 Task: Write a Python program to reverse the order of elements in a list.
Action: Mouse moved to (61, 59)
Screenshot: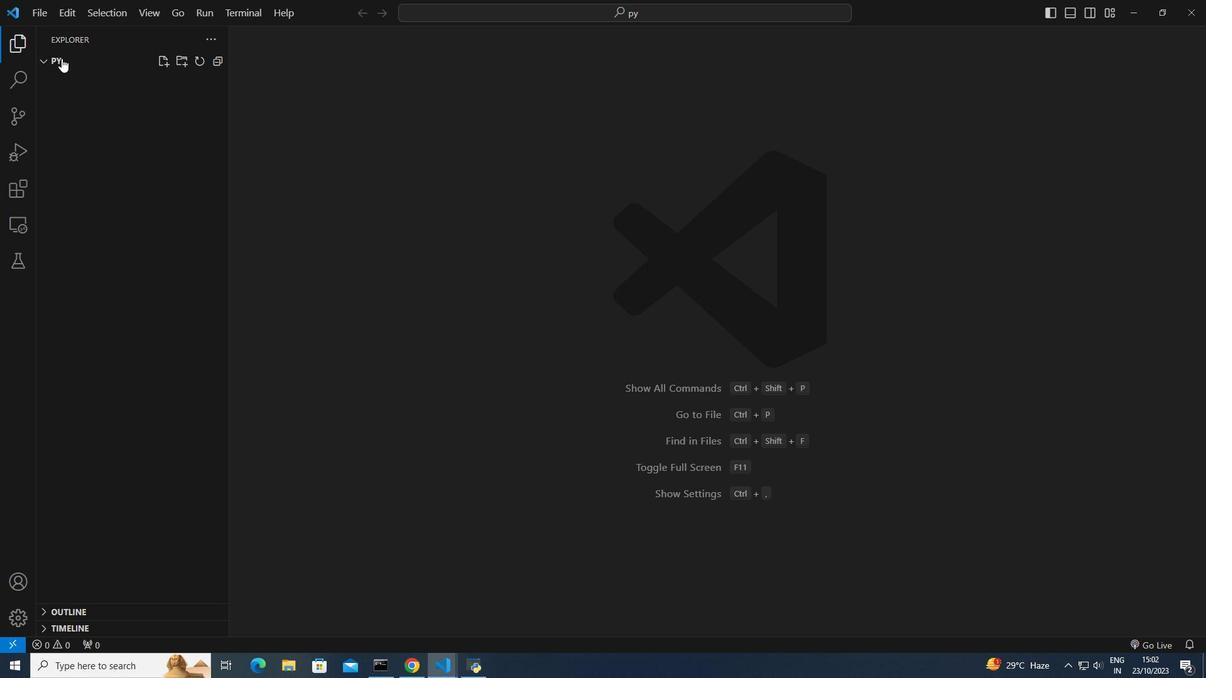 
Action: Mouse pressed left at (61, 59)
Screenshot: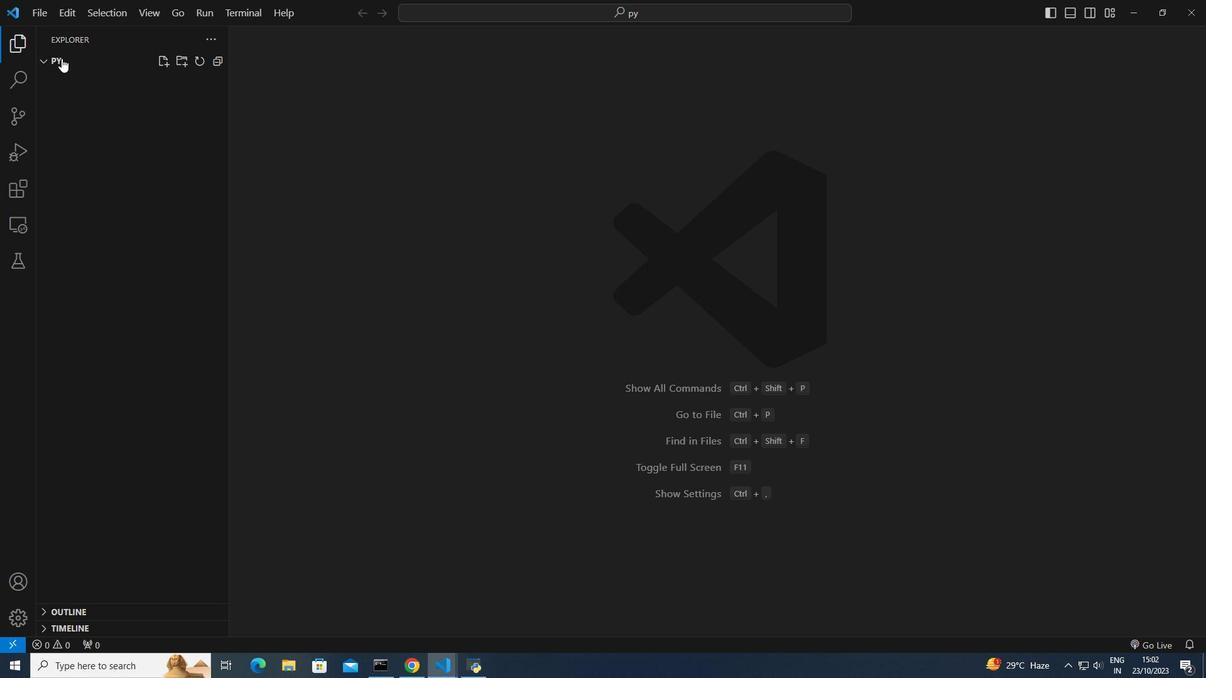 
Action: Mouse moved to (92, 57)
Screenshot: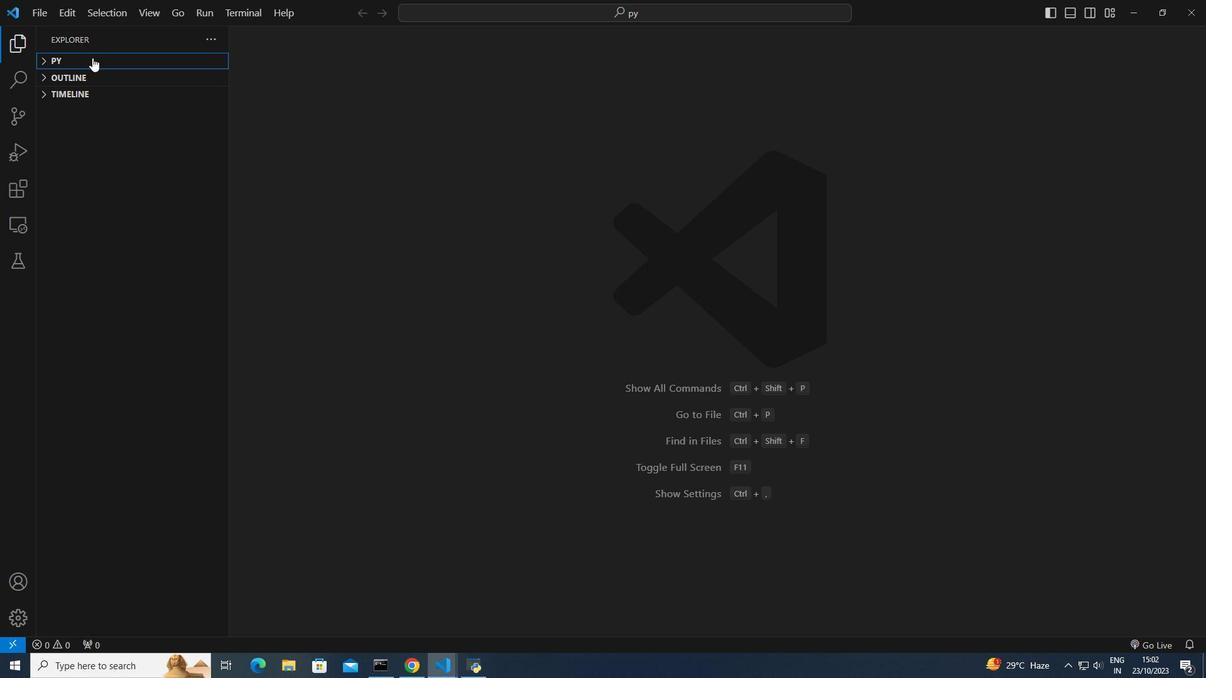 
Action: Mouse pressed left at (92, 57)
Screenshot: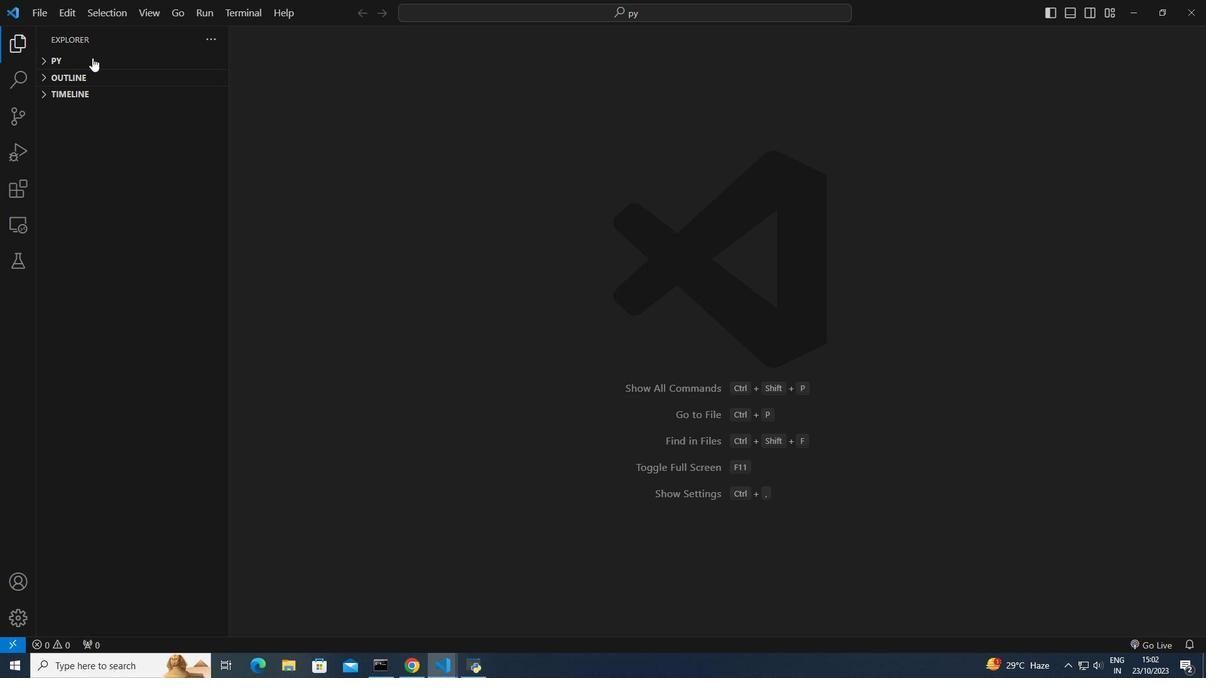 
Action: Mouse moved to (163, 59)
Screenshot: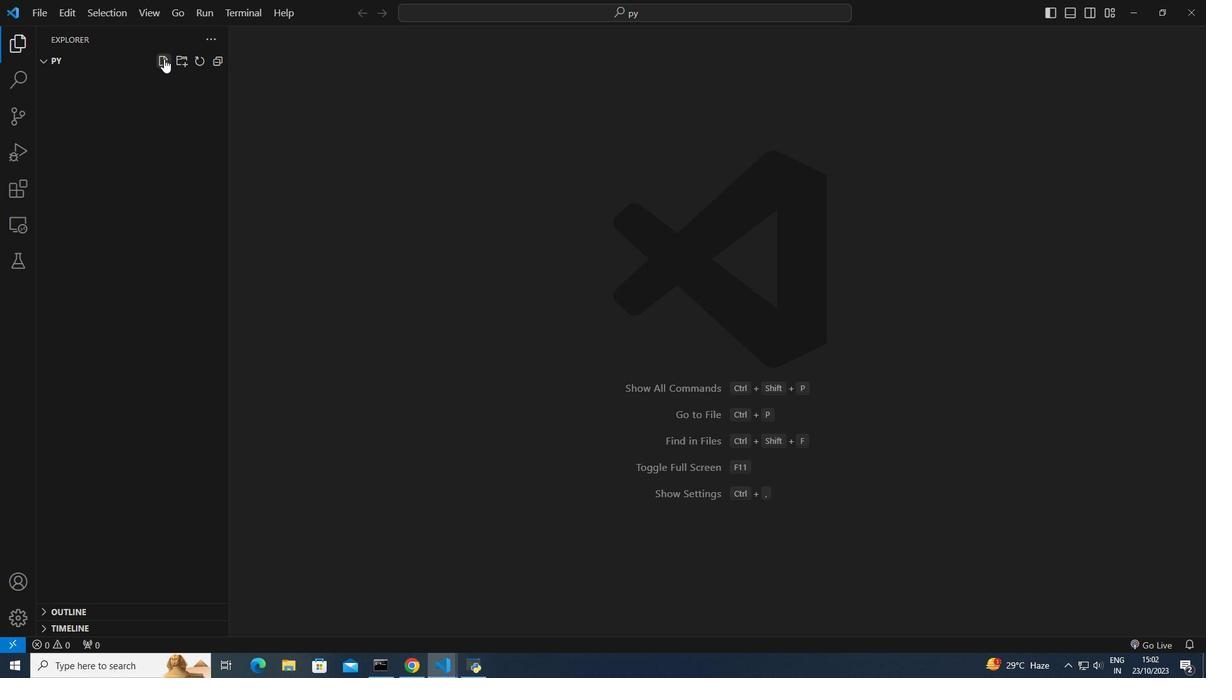 
Action: Mouse pressed left at (163, 59)
Screenshot: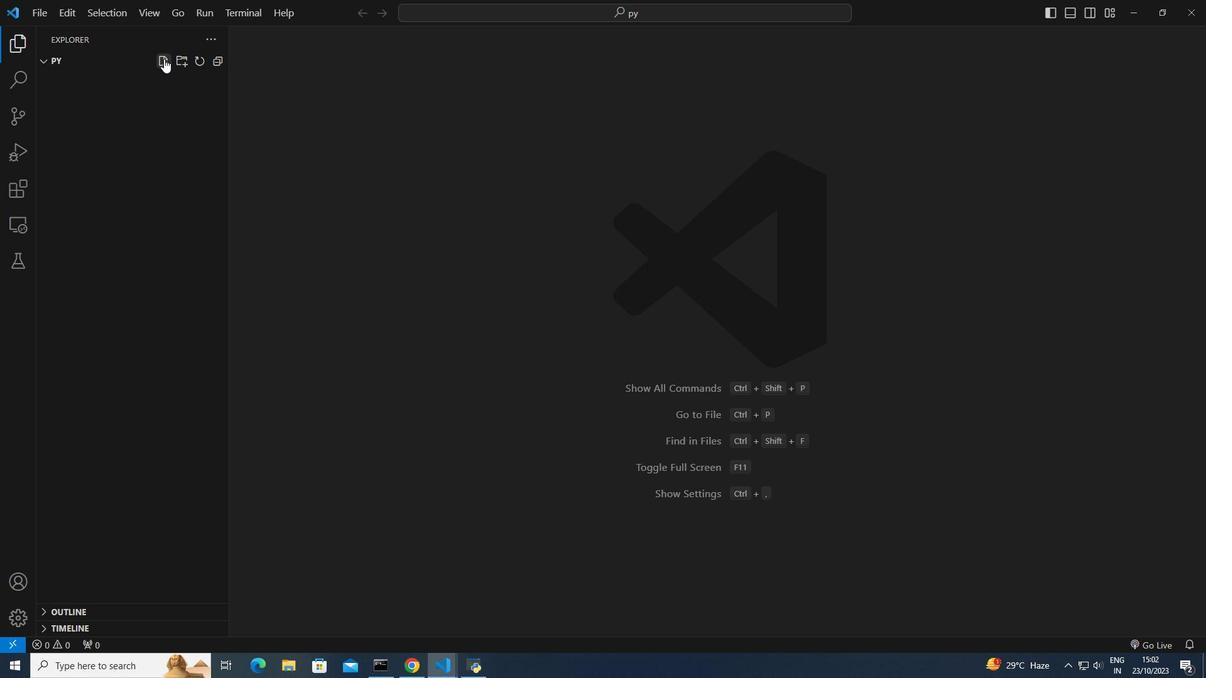 
Action: Mouse moved to (122, 77)
Screenshot: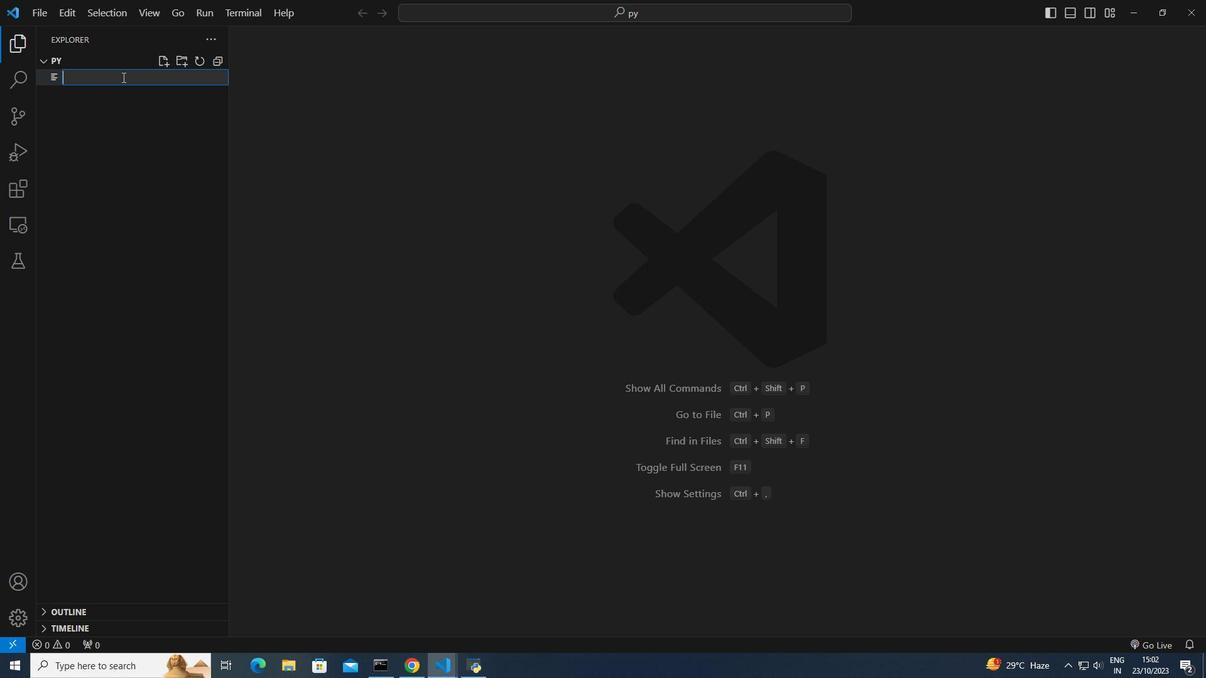 
Action: Mouse pressed left at (122, 77)
Screenshot: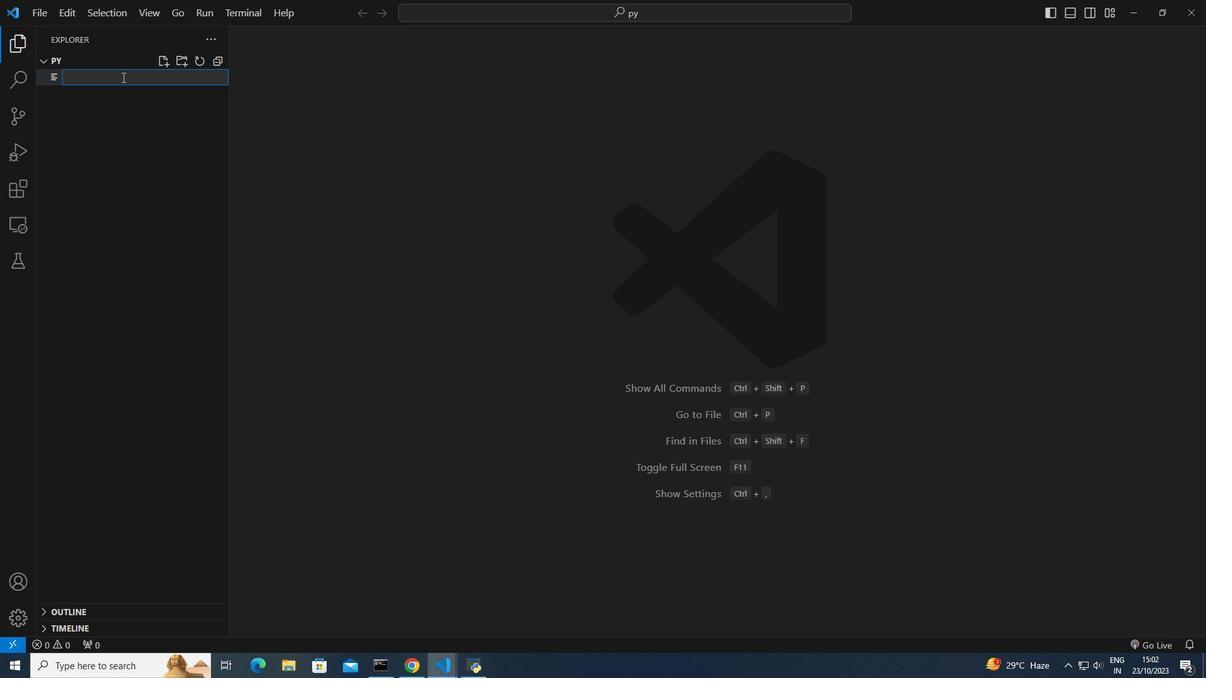 
Action: Key pressed list.py<Key.enter>list=[1,3,5,6,7,8<Key.right><Key.enter>rever<Key.enter>=[<Key.right><Key.enter>for<Key.space>item<Key.space>in<Key.space>list<Key.shift_r>:<Key.enter>reversed<Key.enter>.insert<Key.shift_r>(o<Key.backspace>0,<Key.space>item<Key.right><Key.enter><Key.left><Key.left><Key.left><Key.left>print<Key.shift_r>(reversedctrl+S
Screenshot: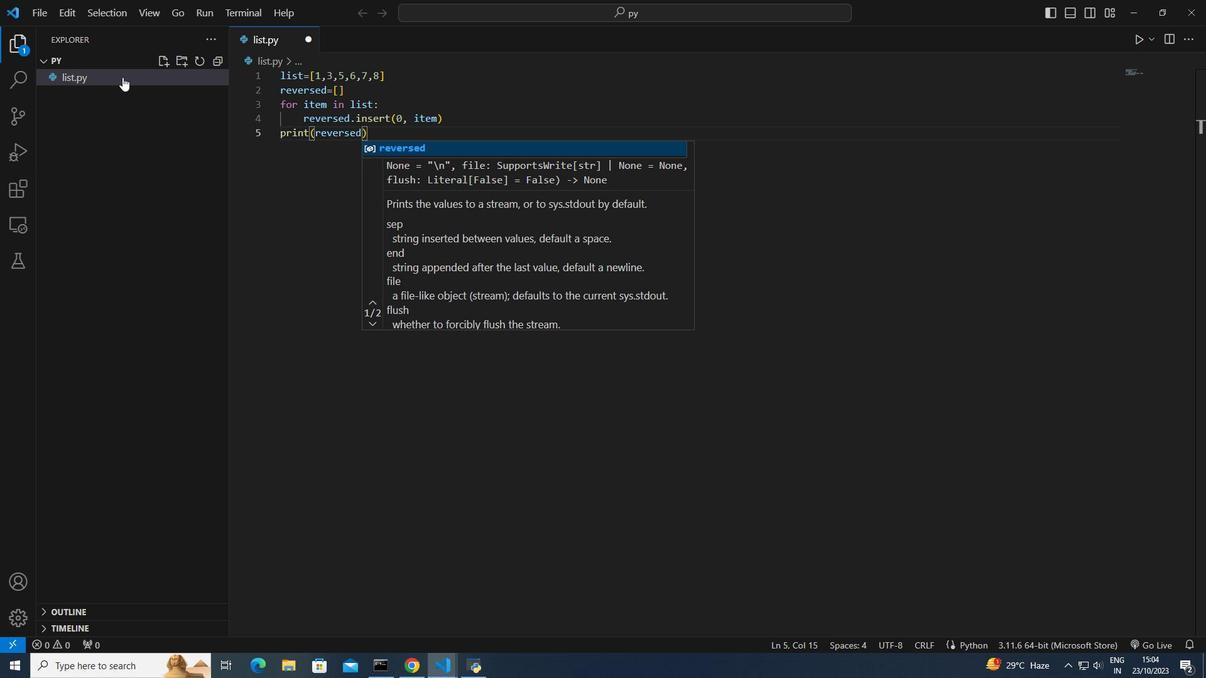 
Action: Mouse moved to (486, 47)
Screenshot: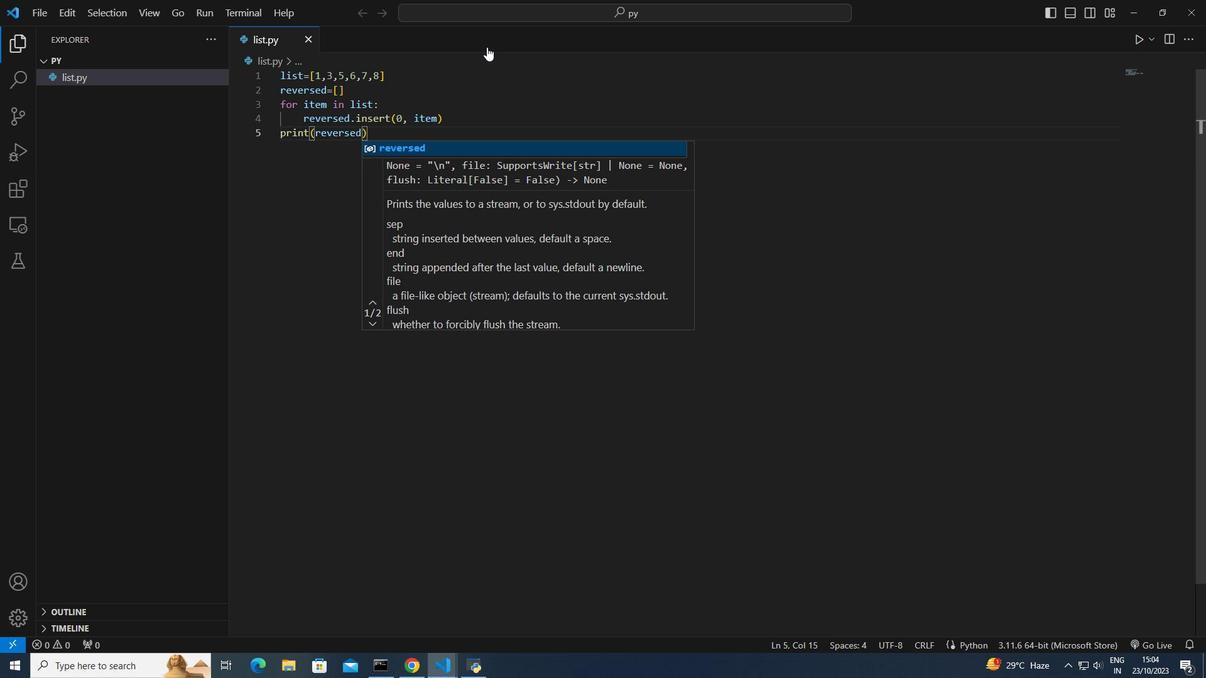 
Action: Mouse pressed left at (486, 47)
Screenshot: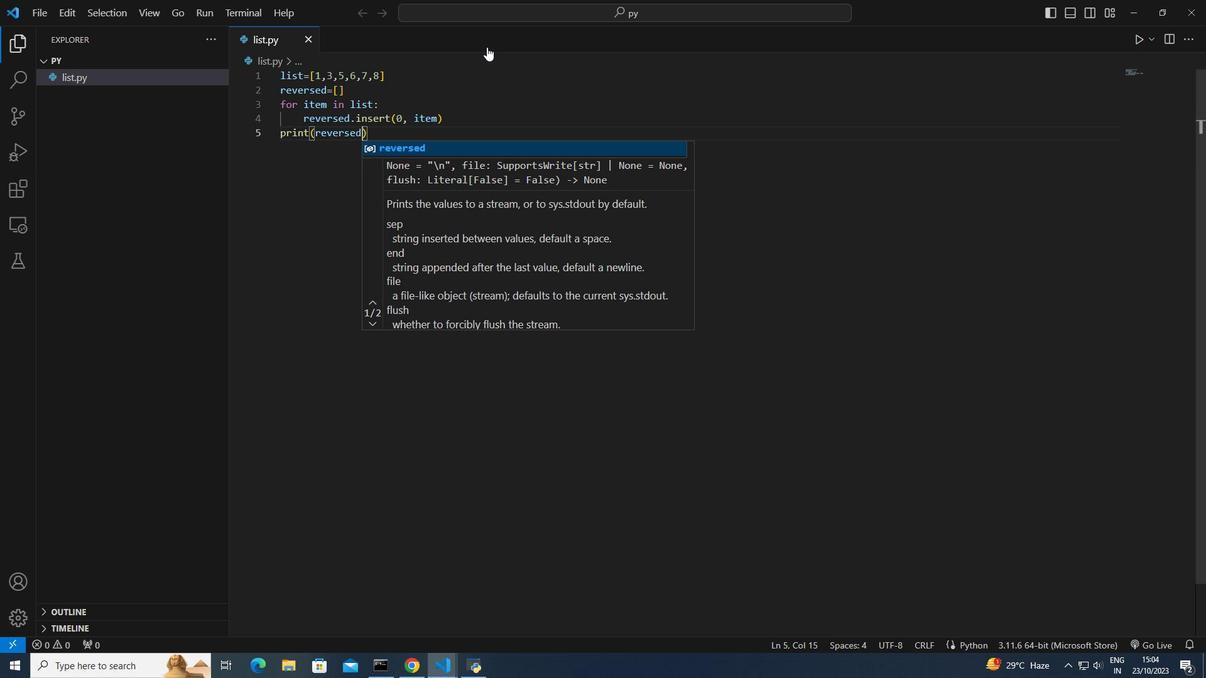 
Action: Mouse moved to (483, 116)
Screenshot: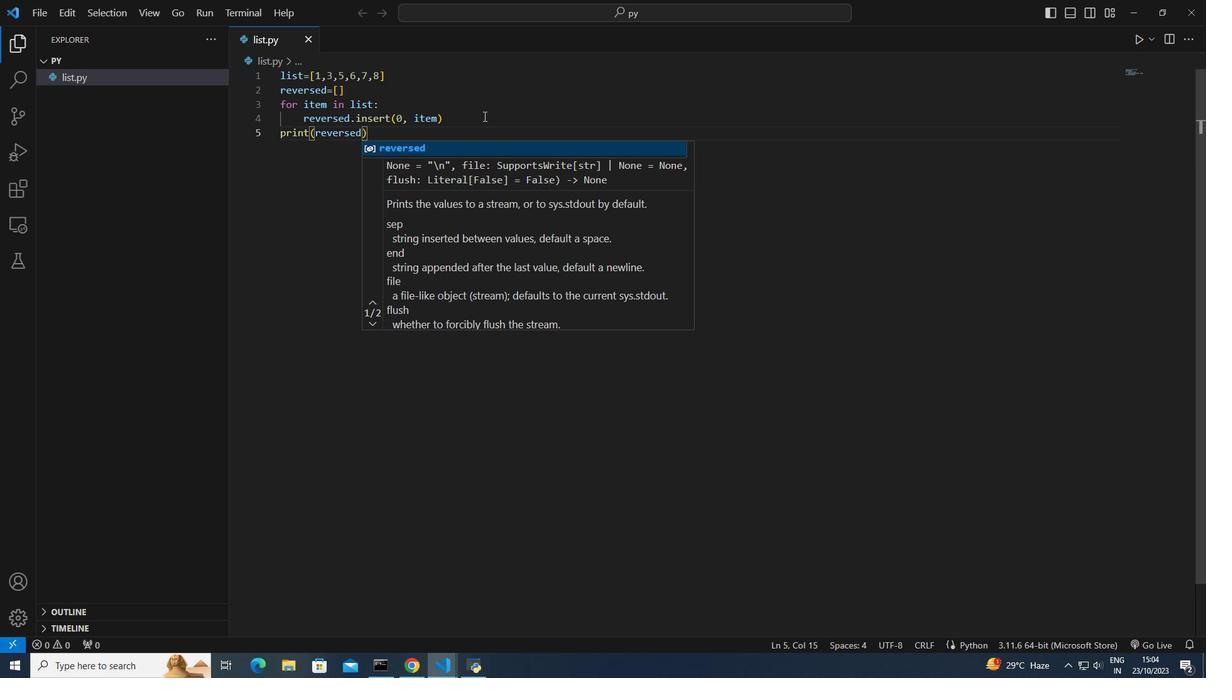 
Action: Mouse pressed left at (483, 116)
Screenshot: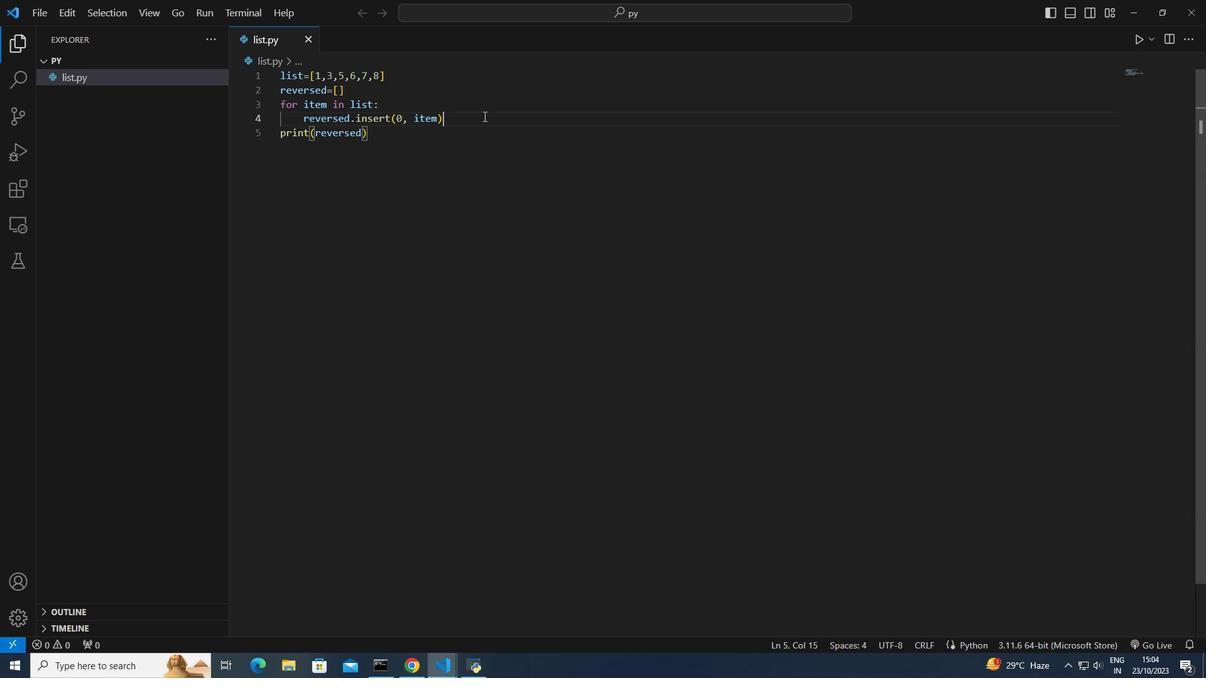
Action: Mouse moved to (380, 108)
Screenshot: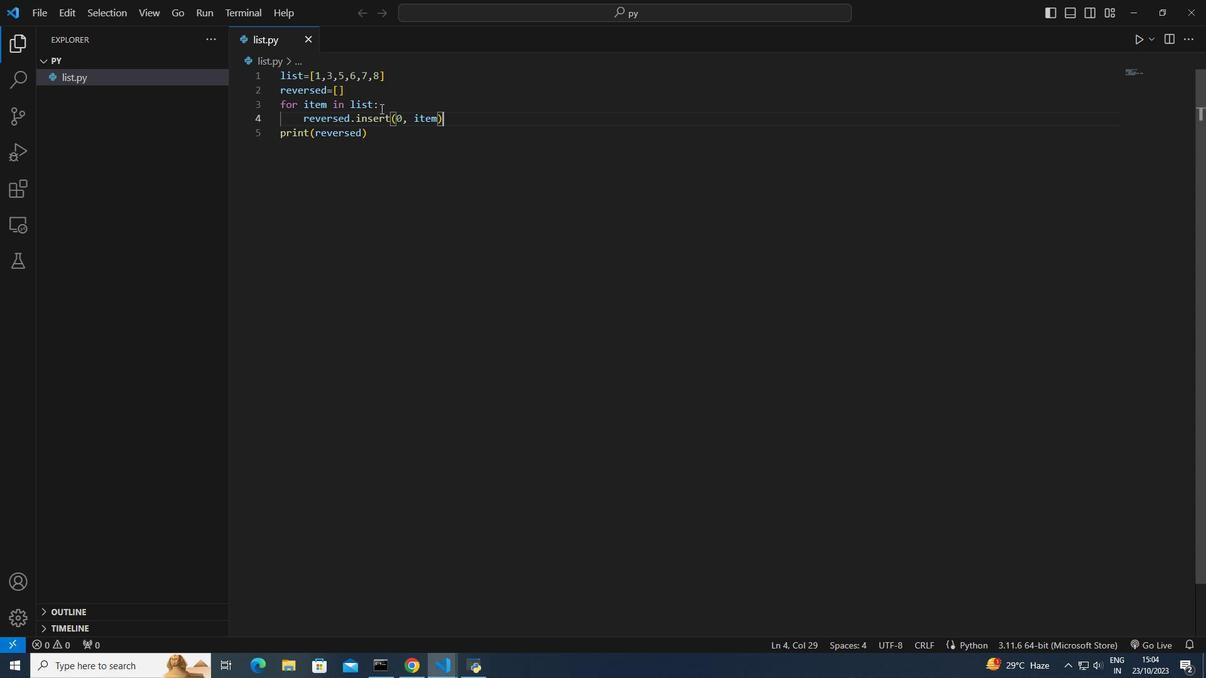 
Action: Mouse pressed right at (380, 108)
Screenshot: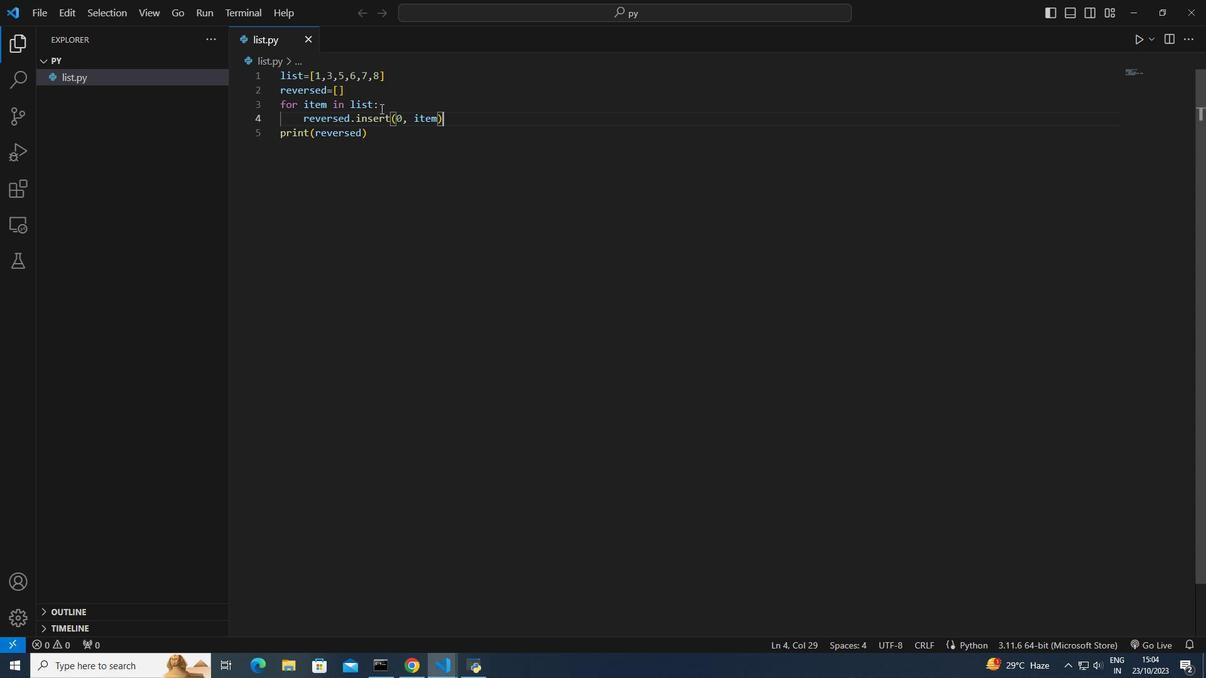 
Action: Mouse moved to (625, 491)
Screenshot: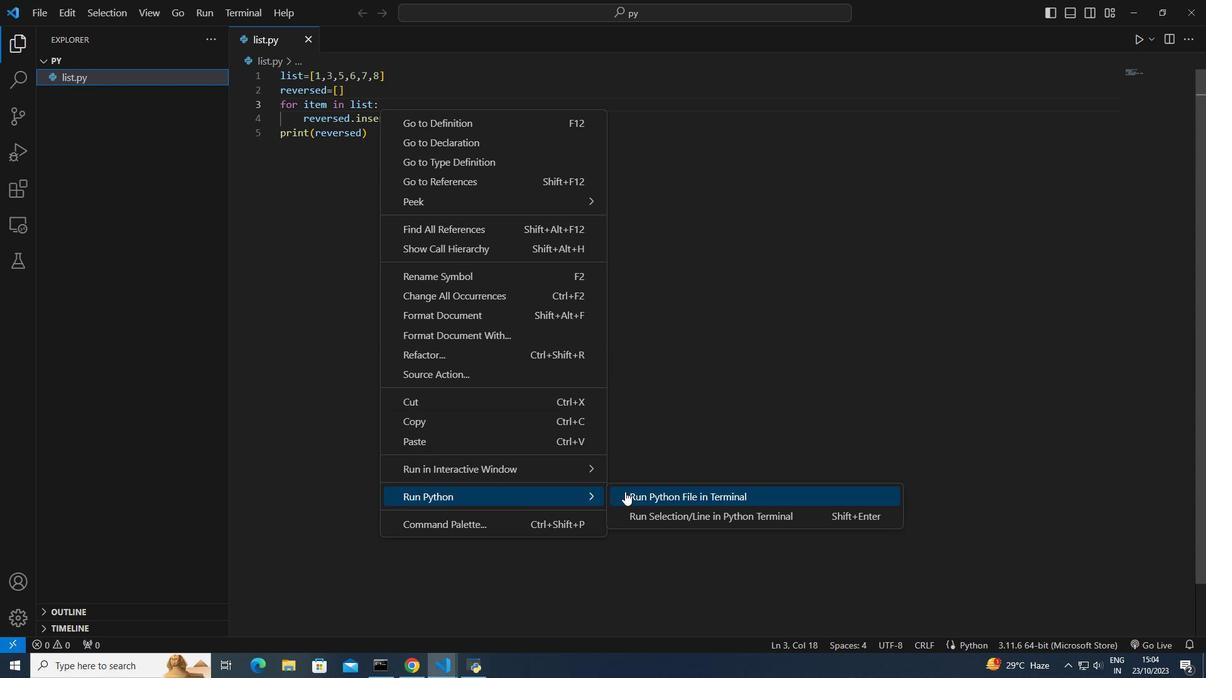 
Action: Mouse pressed left at (625, 491)
Screenshot: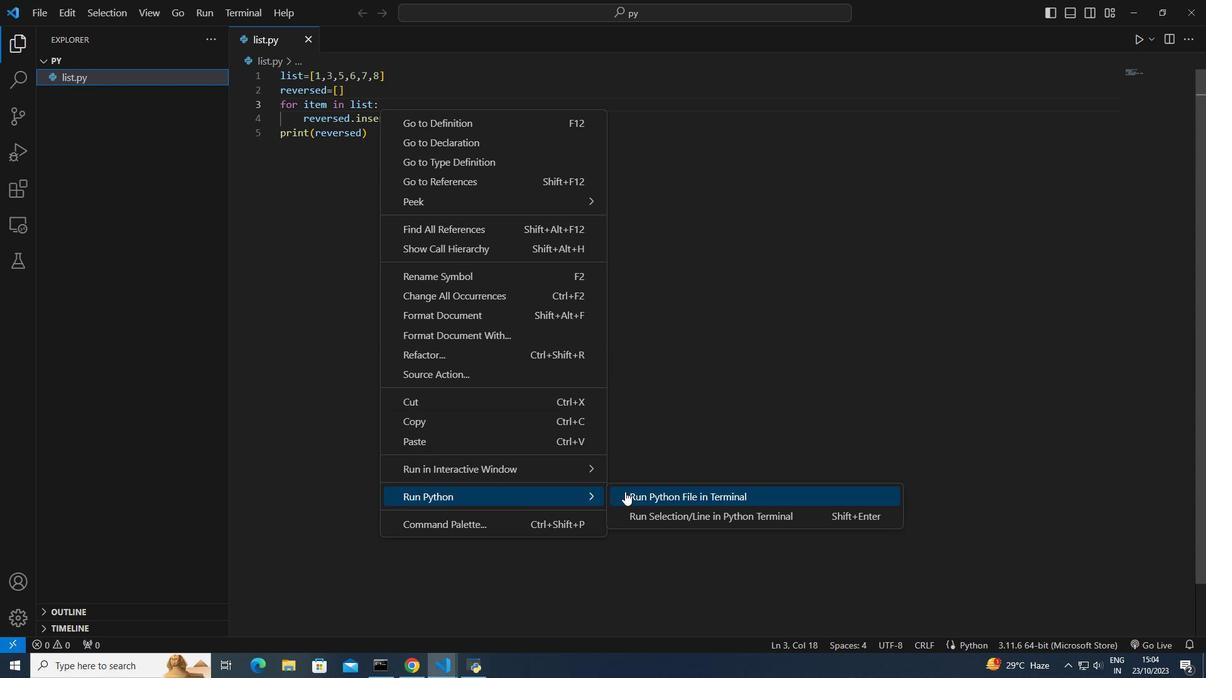 
Action: Mouse moved to (544, 315)
Screenshot: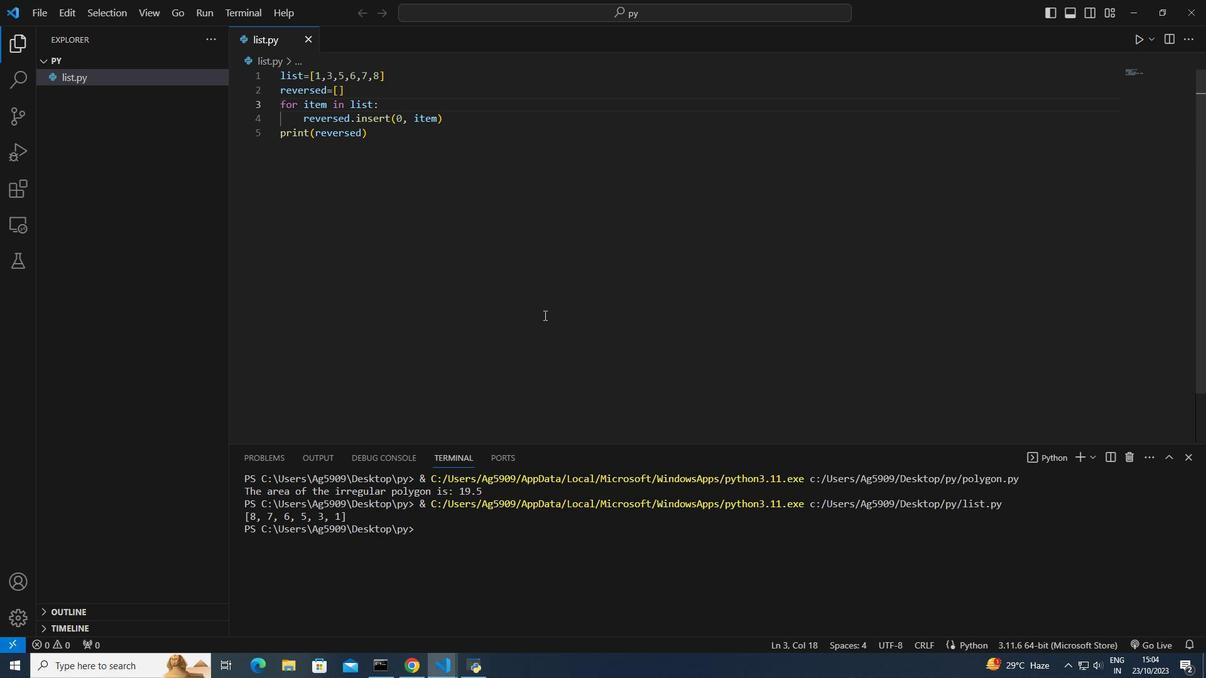 
